 Task: Print page in fit to paper  scale.
Action: Mouse moved to (90, 82)
Screenshot: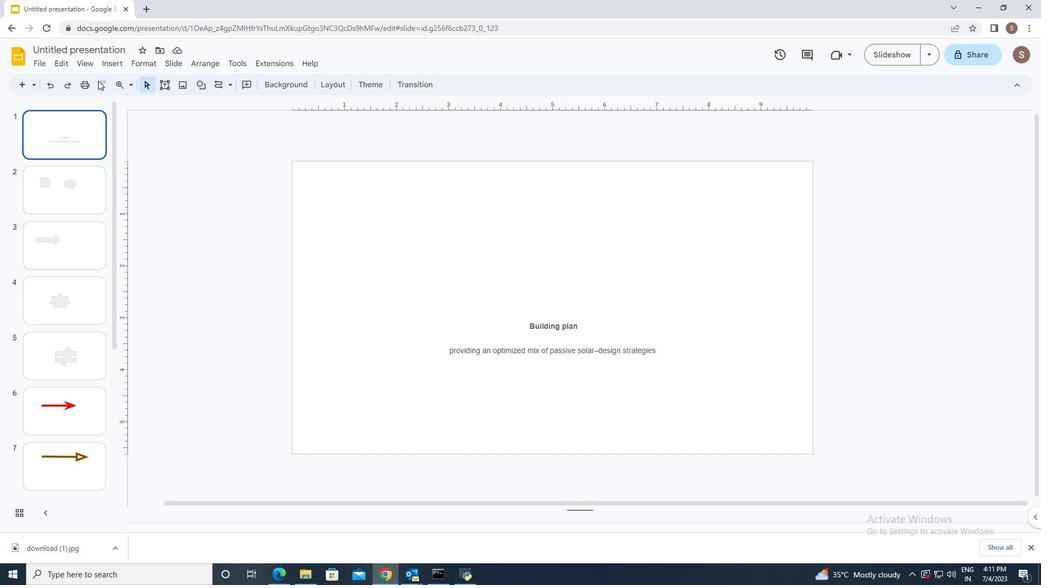 
Action: Mouse pressed left at (90, 82)
Screenshot: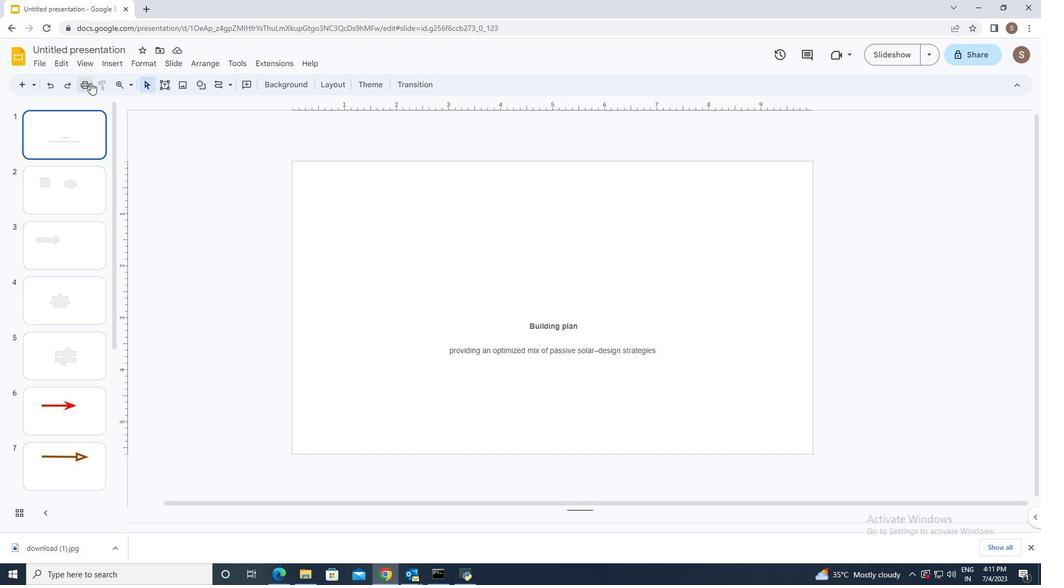 
Action: Mouse moved to (810, 168)
Screenshot: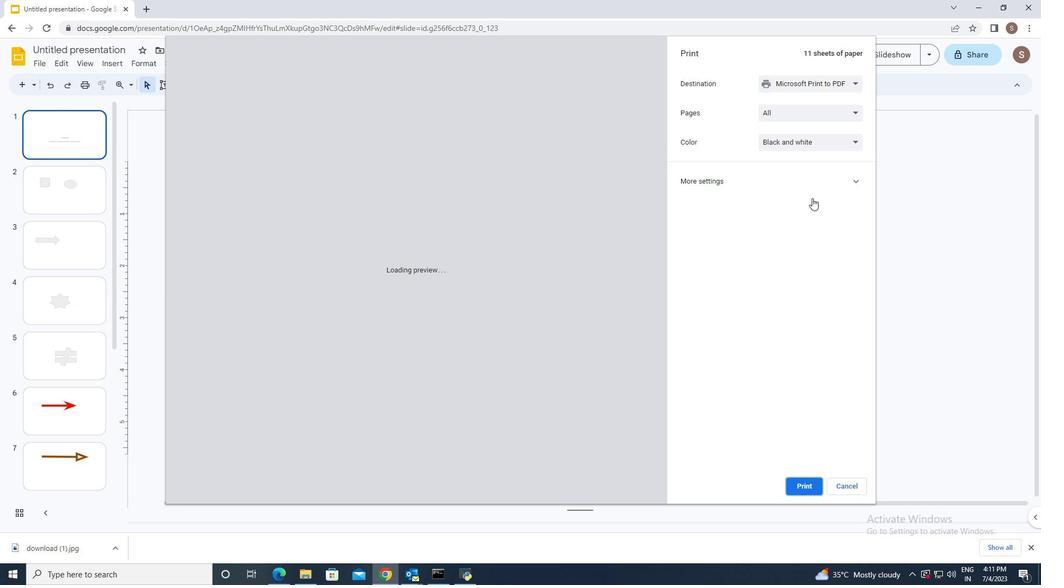 
Action: Mouse pressed left at (810, 168)
Screenshot: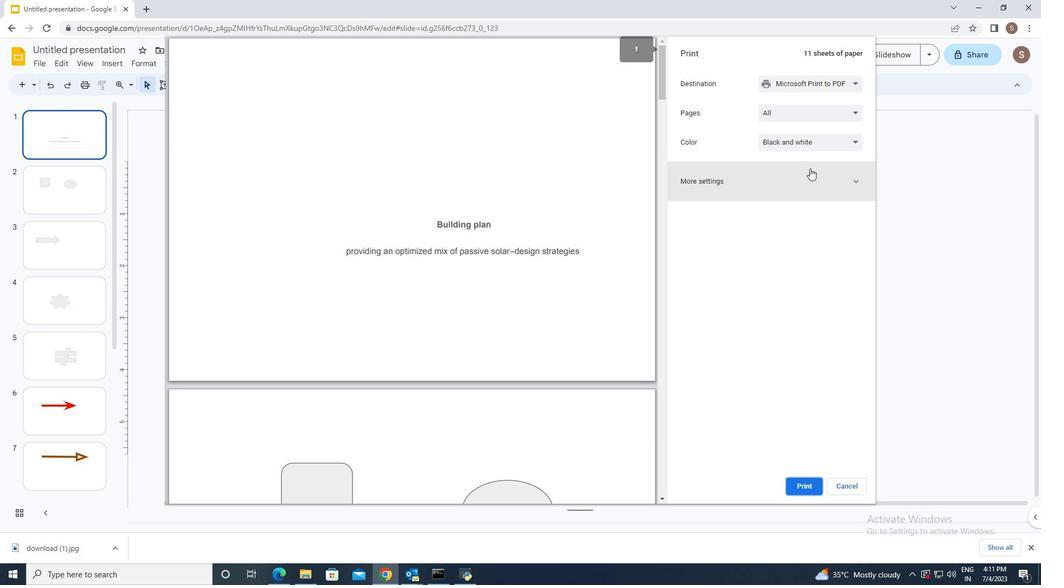 
Action: Mouse moved to (815, 277)
Screenshot: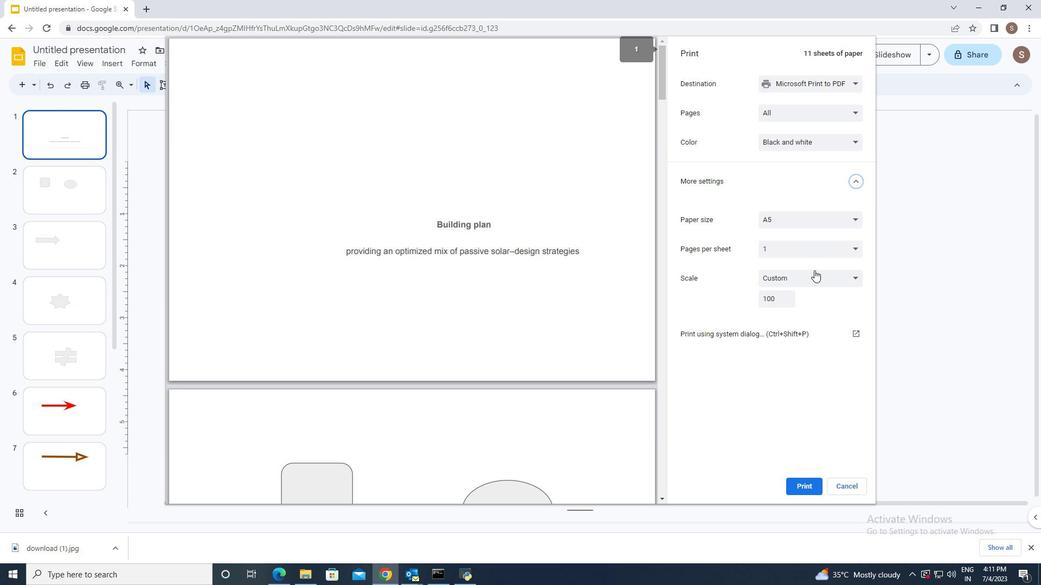 
Action: Mouse pressed left at (815, 277)
Screenshot: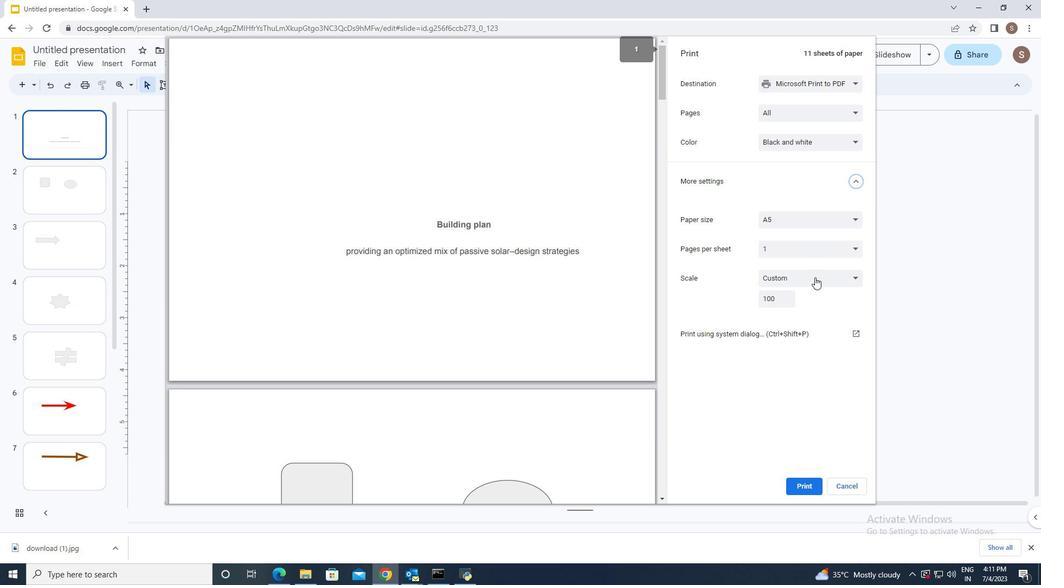 
Action: Mouse moved to (802, 309)
Screenshot: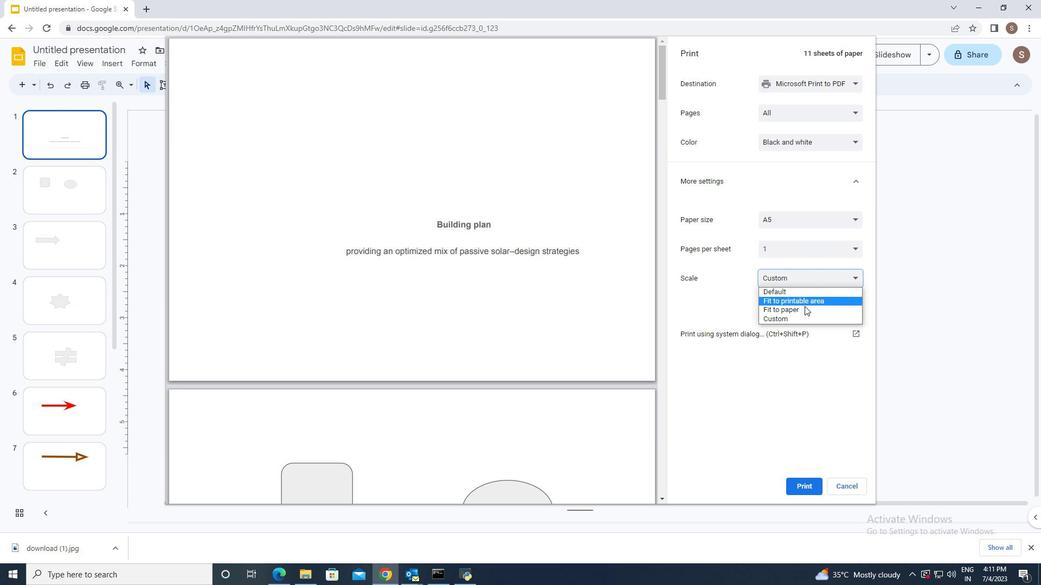 
Action: Mouse pressed left at (802, 309)
Screenshot: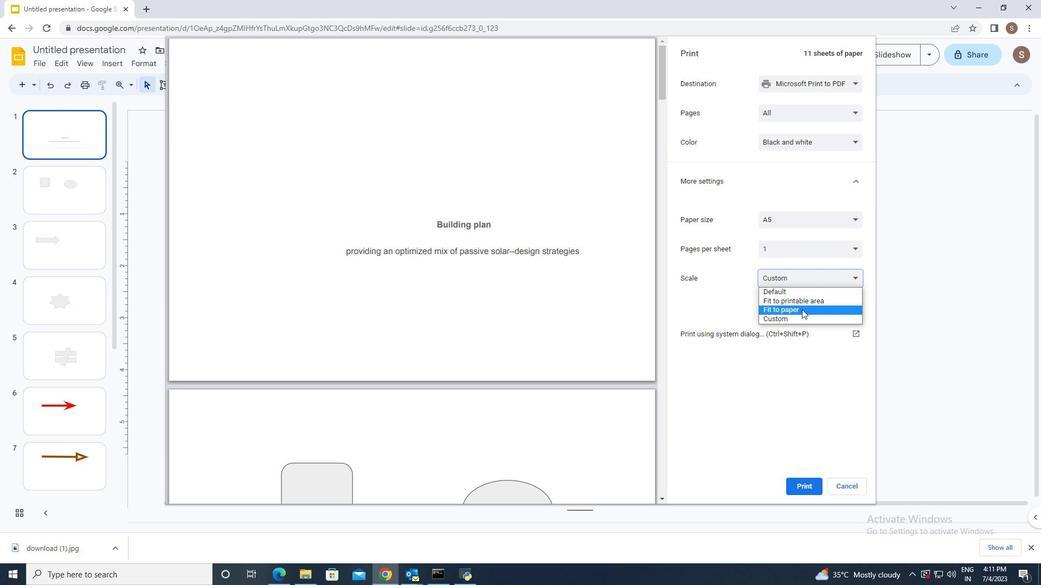 
Action: Mouse moved to (801, 485)
Screenshot: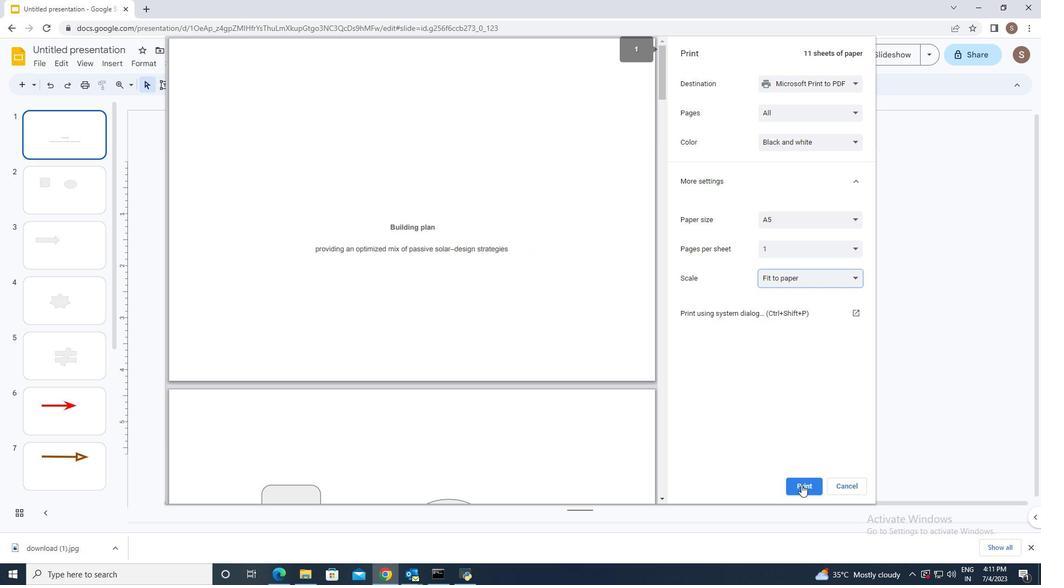 
Action: Mouse pressed left at (801, 485)
Screenshot: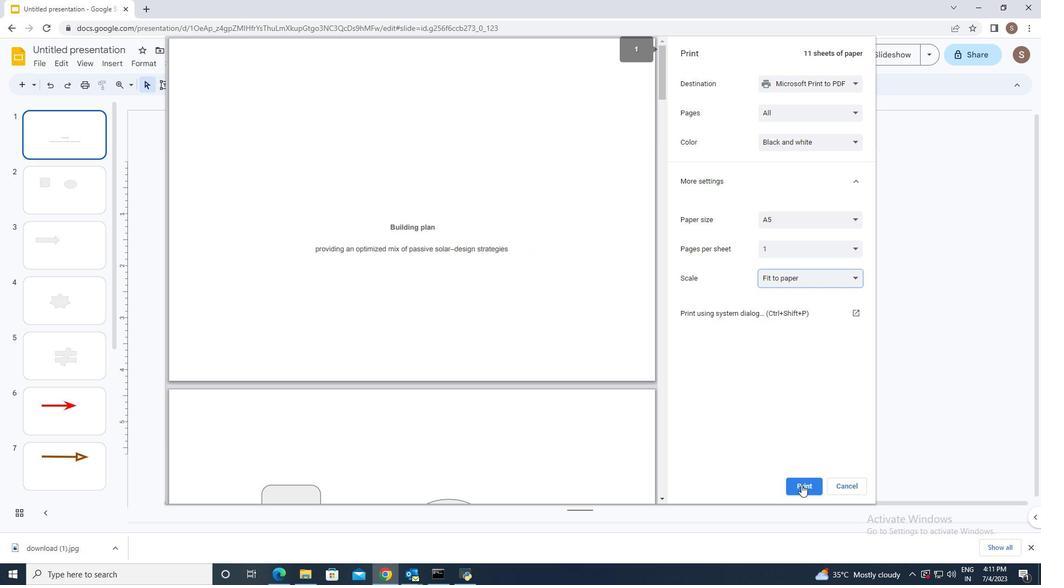 
